 Task: Insert the equation e^5 into the calendar event titled 'Training Session'.
Action: Mouse moved to (14, 69)
Screenshot: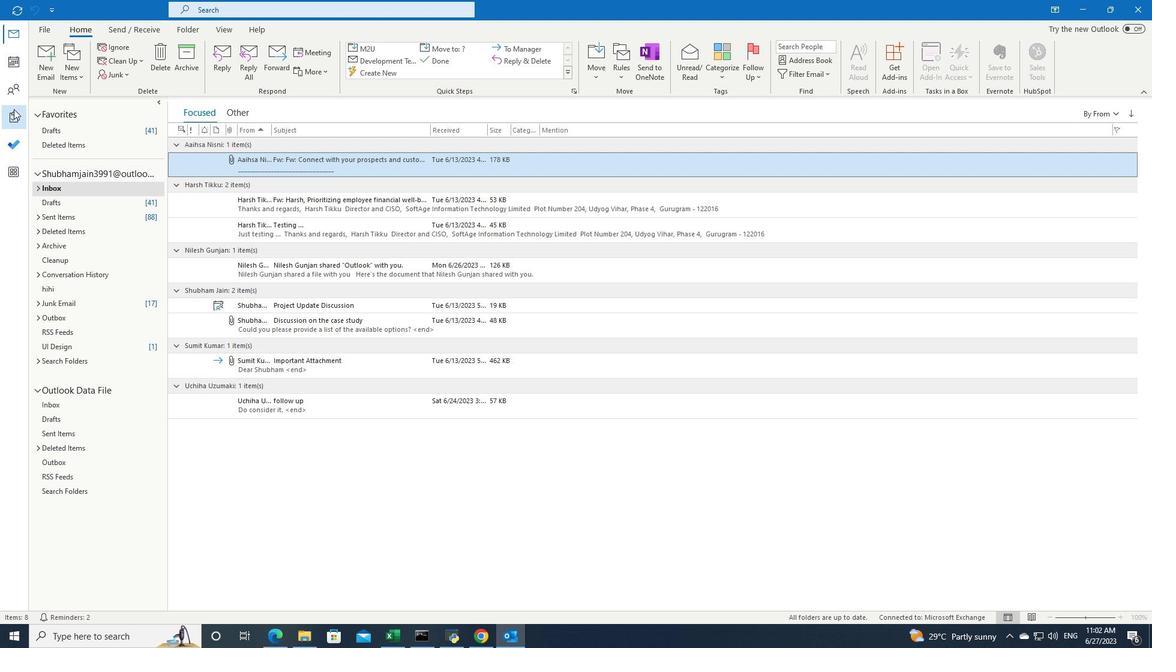 
Action: Mouse pressed left at (14, 69)
Screenshot: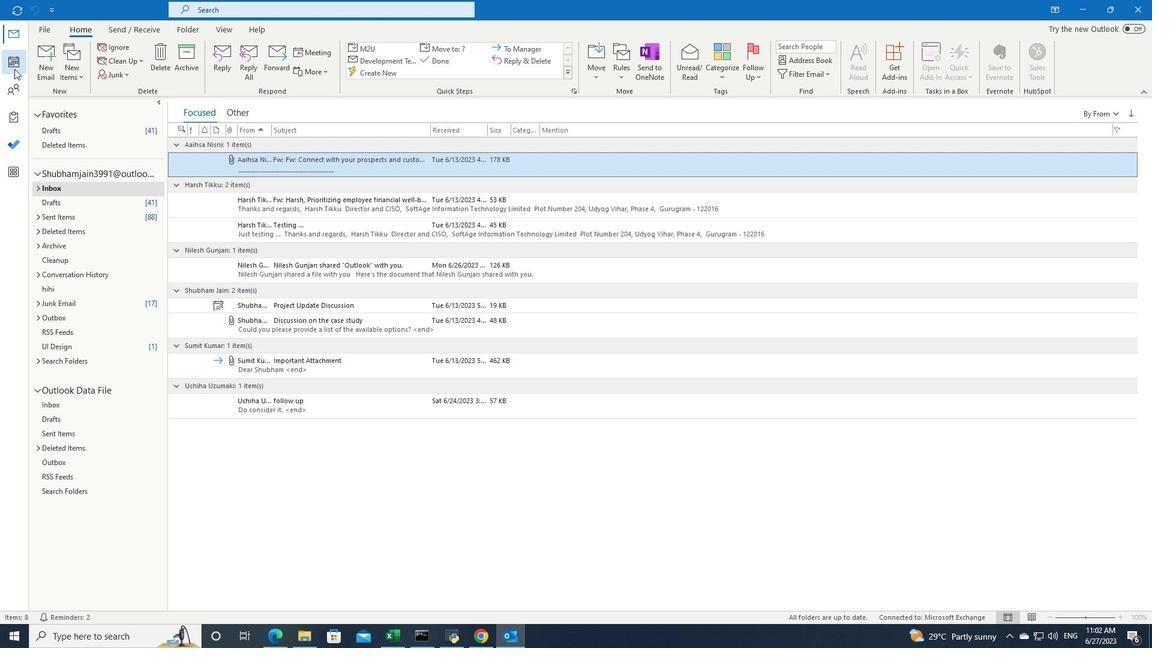 
Action: Mouse moved to (226, 537)
Screenshot: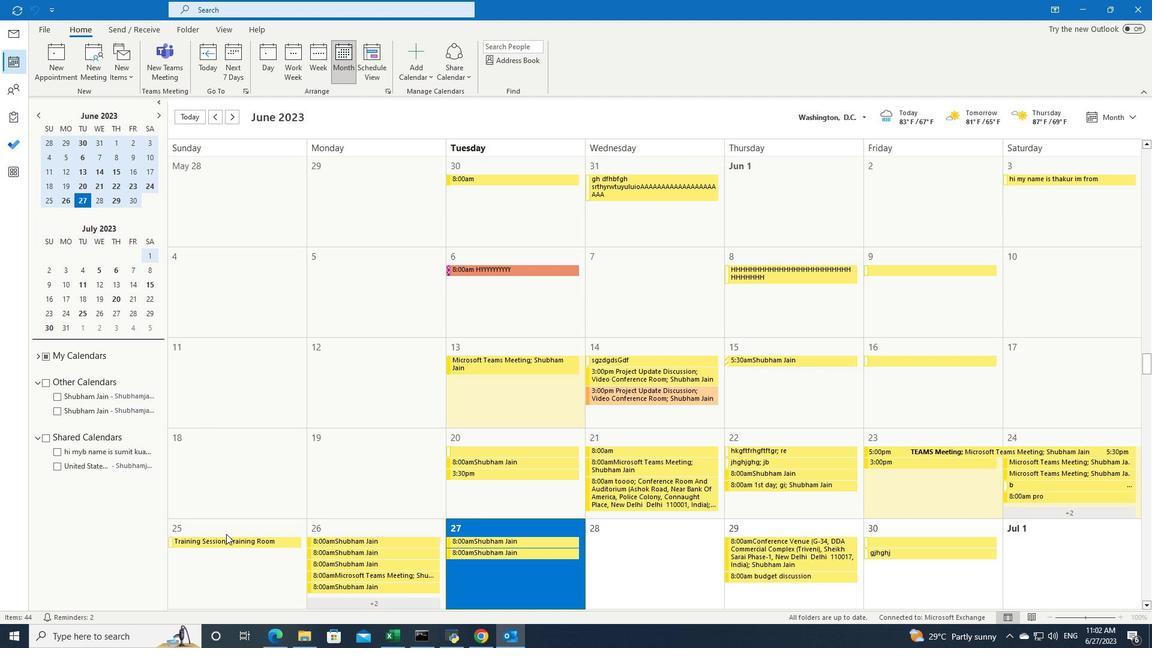 
Action: Mouse pressed left at (226, 537)
Screenshot: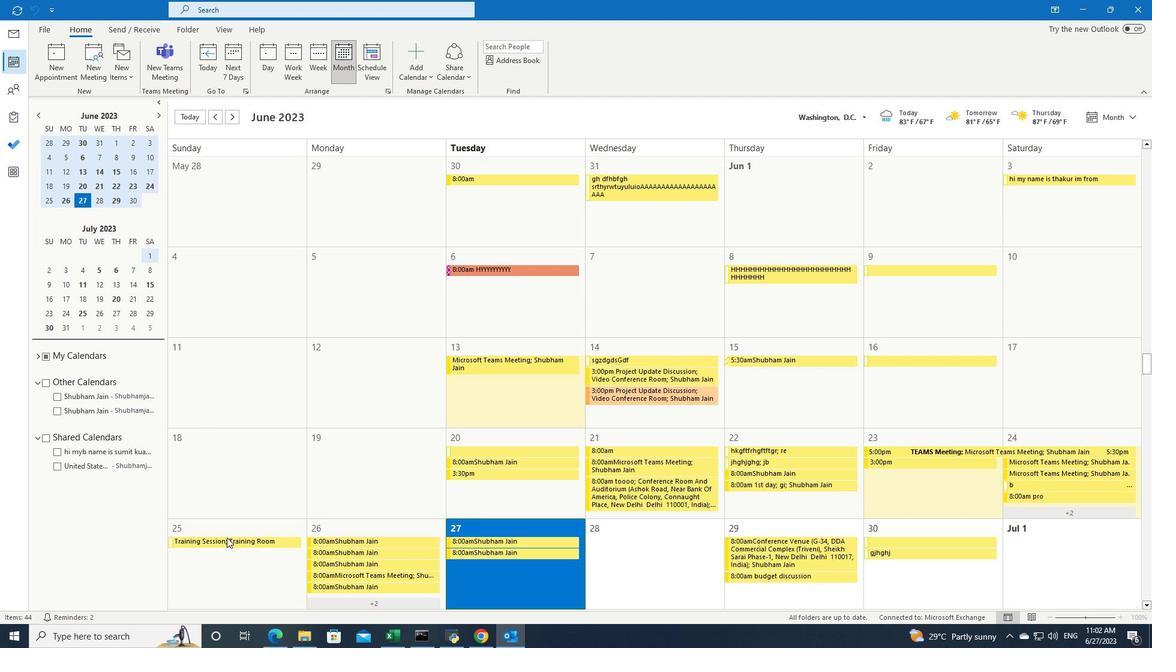 
Action: Mouse pressed left at (226, 537)
Screenshot: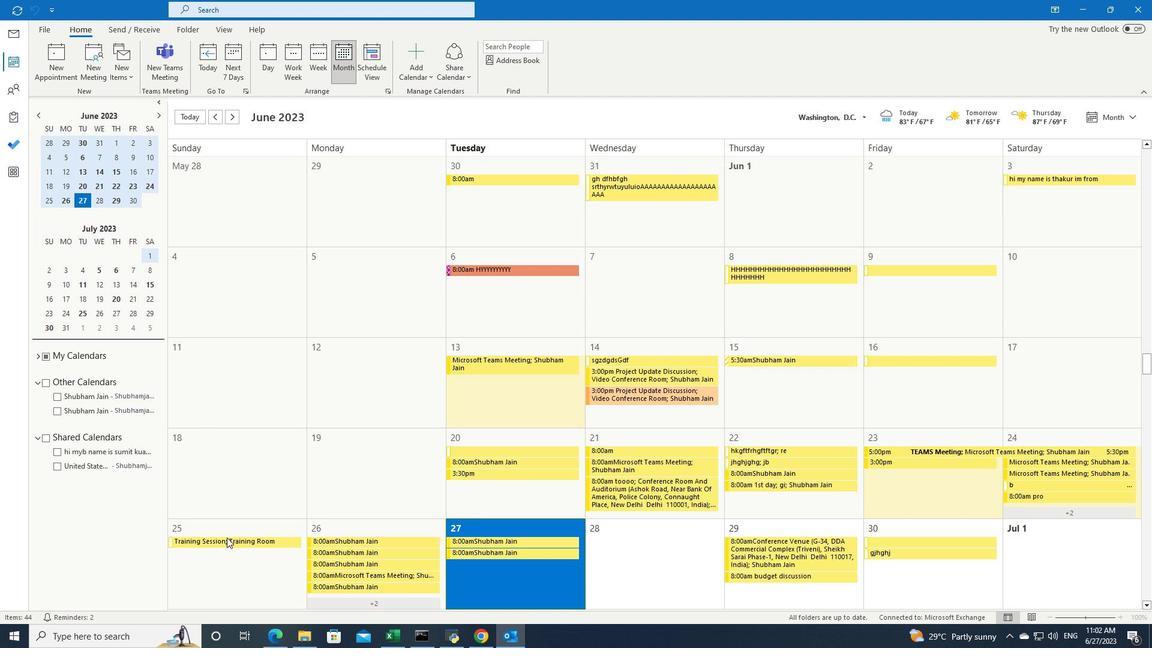
Action: Mouse moved to (172, 25)
Screenshot: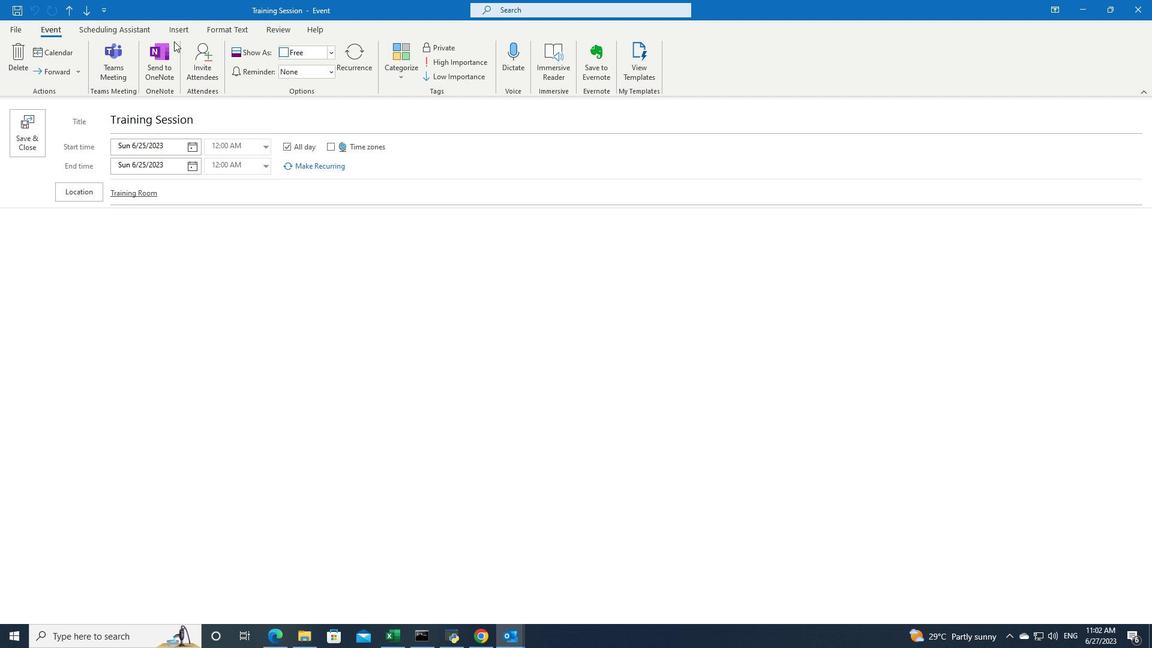 
Action: Mouse pressed left at (172, 25)
Screenshot: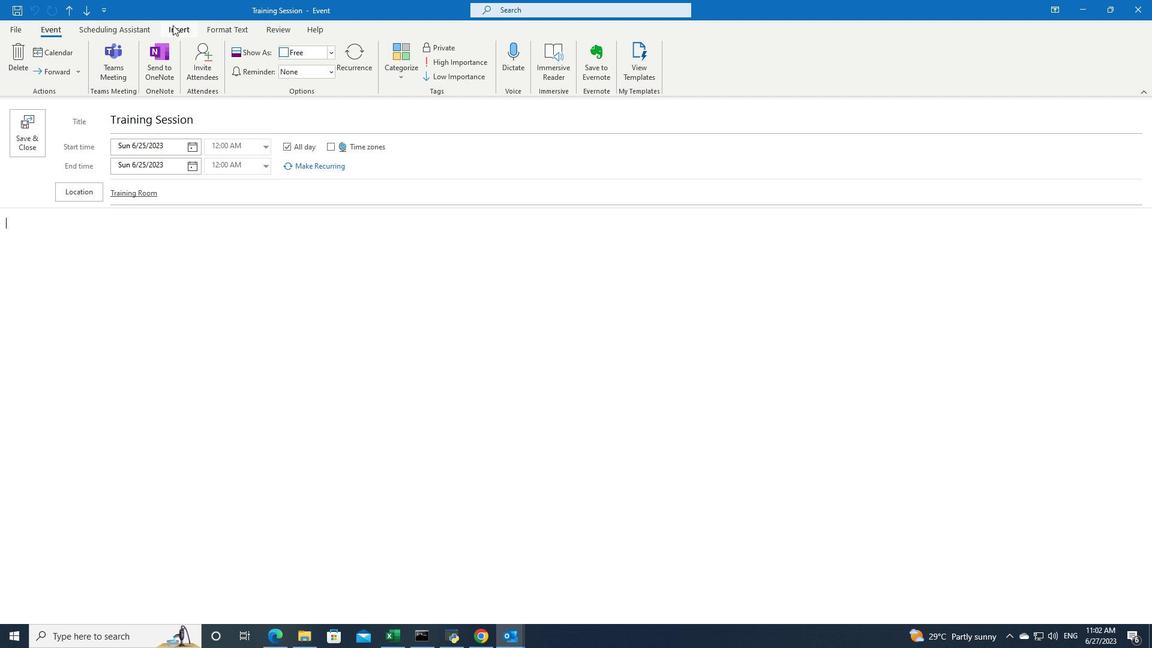 
Action: Mouse moved to (612, 78)
Screenshot: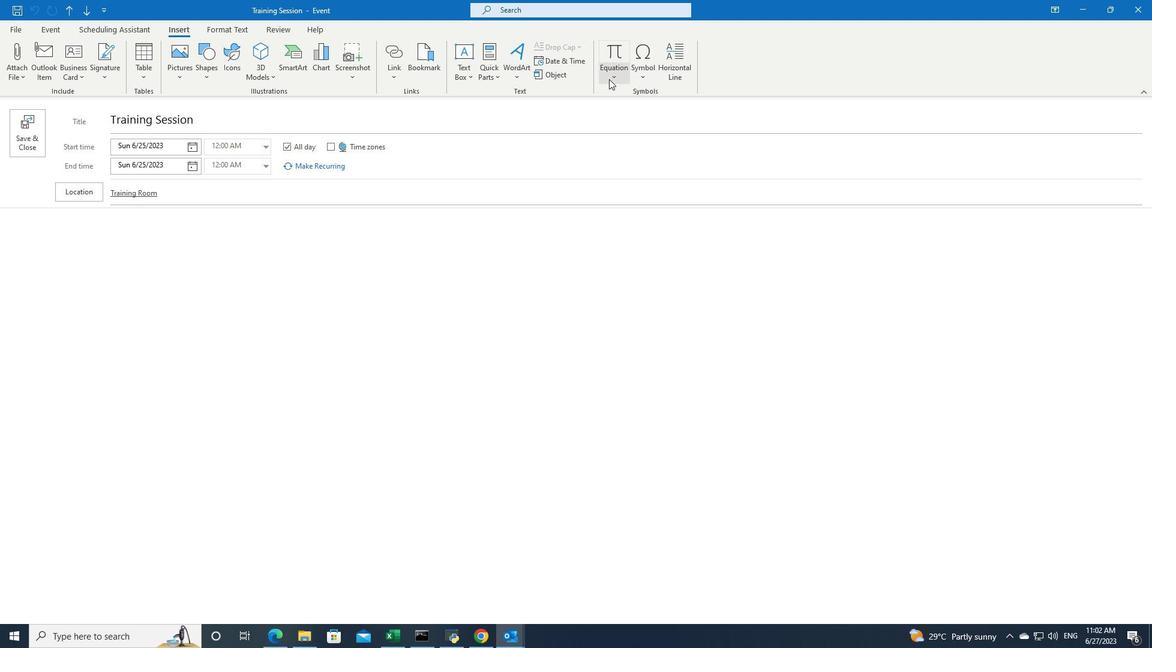 
Action: Mouse pressed left at (612, 78)
Screenshot: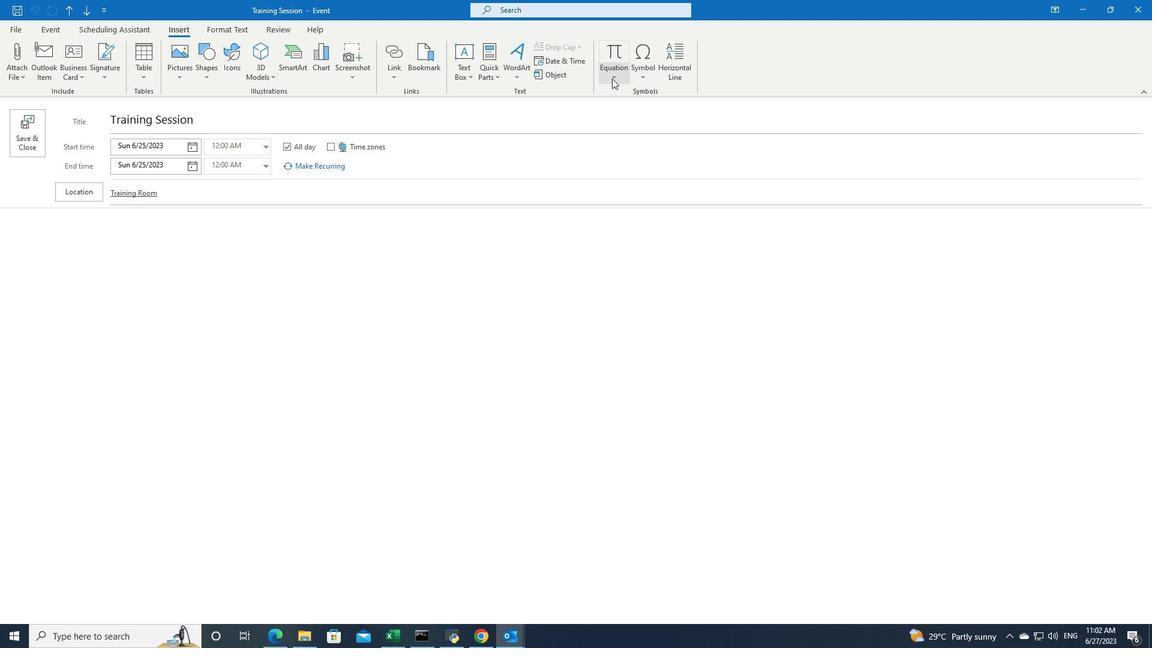 
Action: Mouse moved to (628, 93)
Screenshot: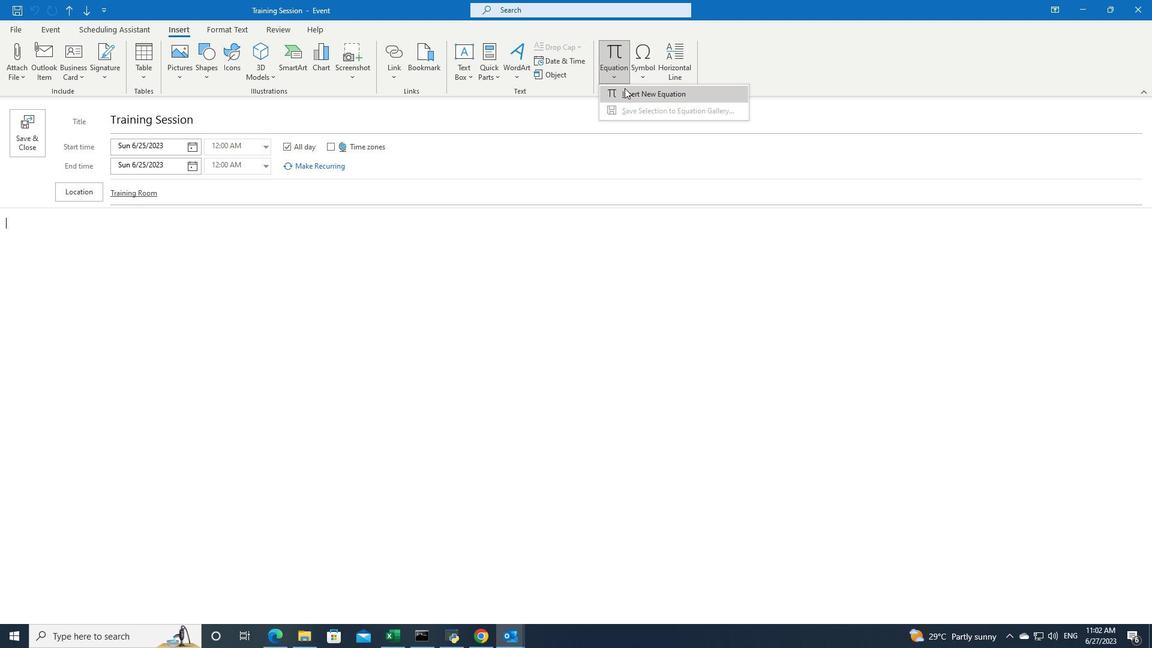 
Action: Mouse pressed left at (628, 93)
Screenshot: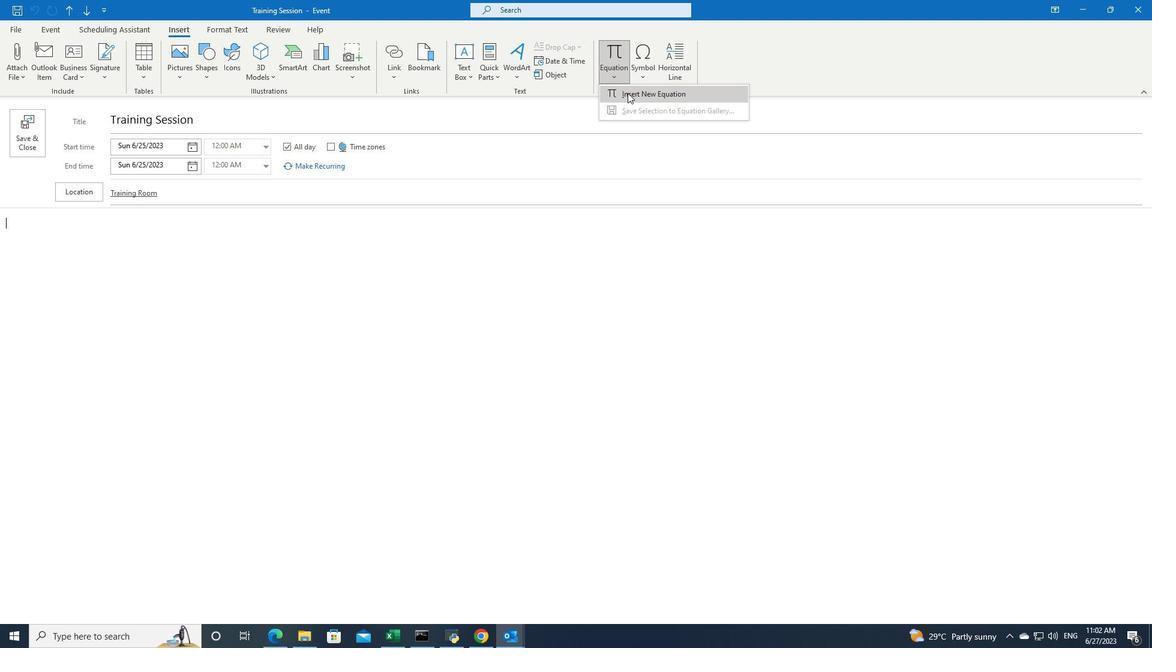
Action: Mouse moved to (522, 79)
Screenshot: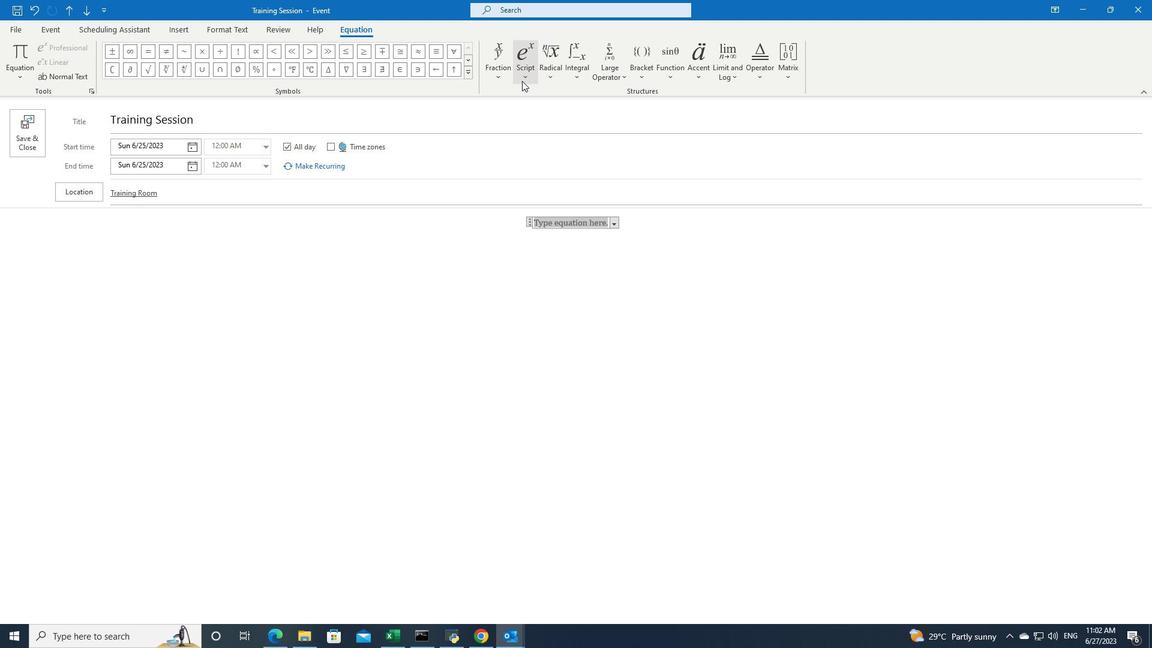 
Action: Mouse pressed left at (522, 79)
Screenshot: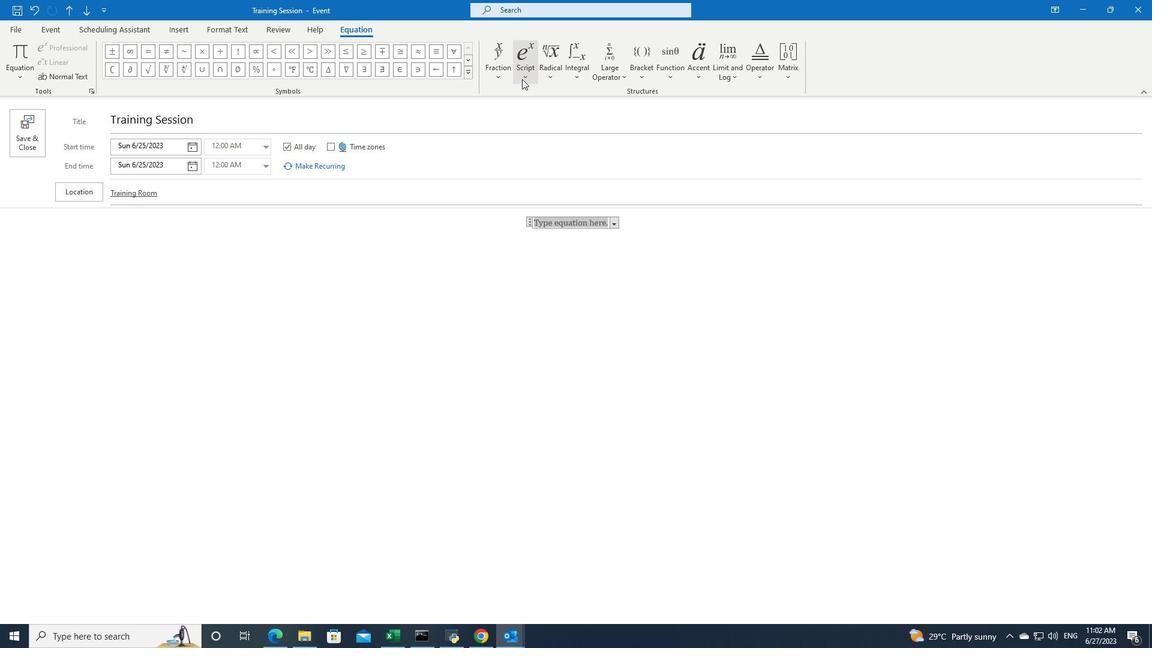 
Action: Mouse moved to (537, 137)
Screenshot: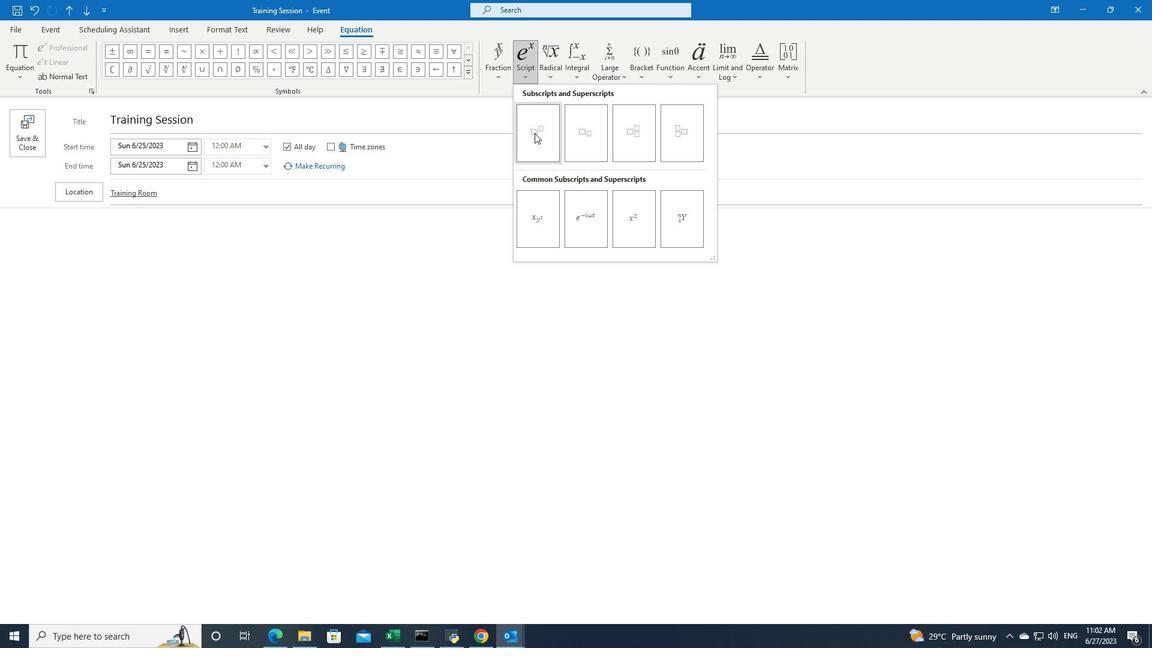 
Action: Mouse pressed left at (537, 137)
Screenshot: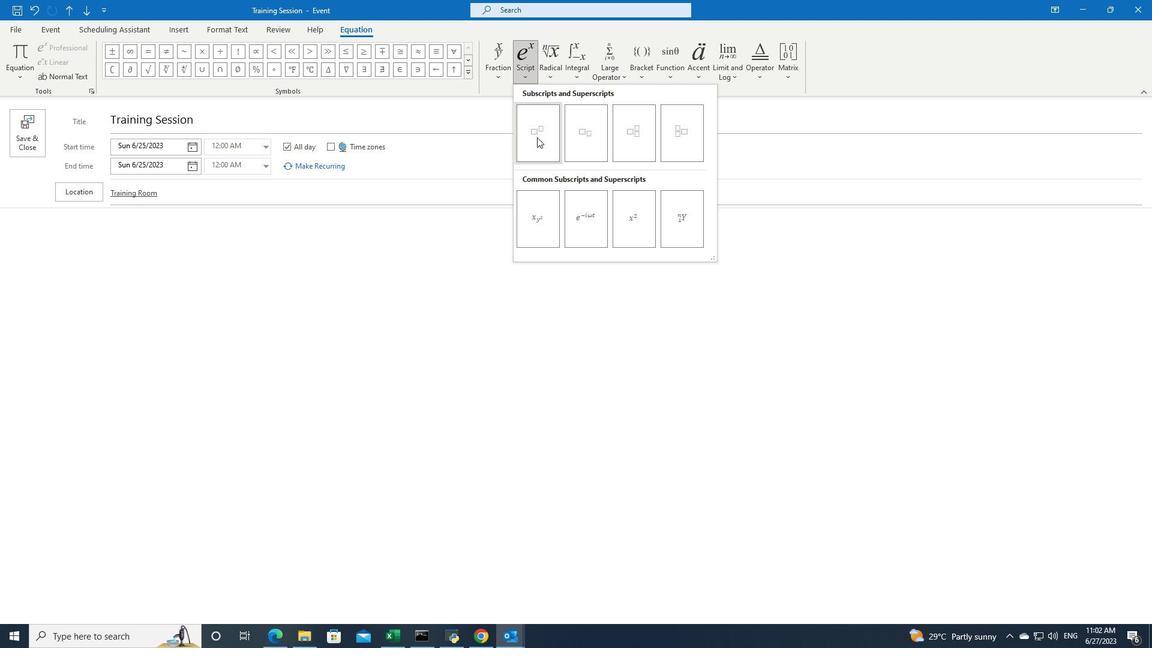 
Action: Key pressed <Key.left><Key.left>e
Screenshot: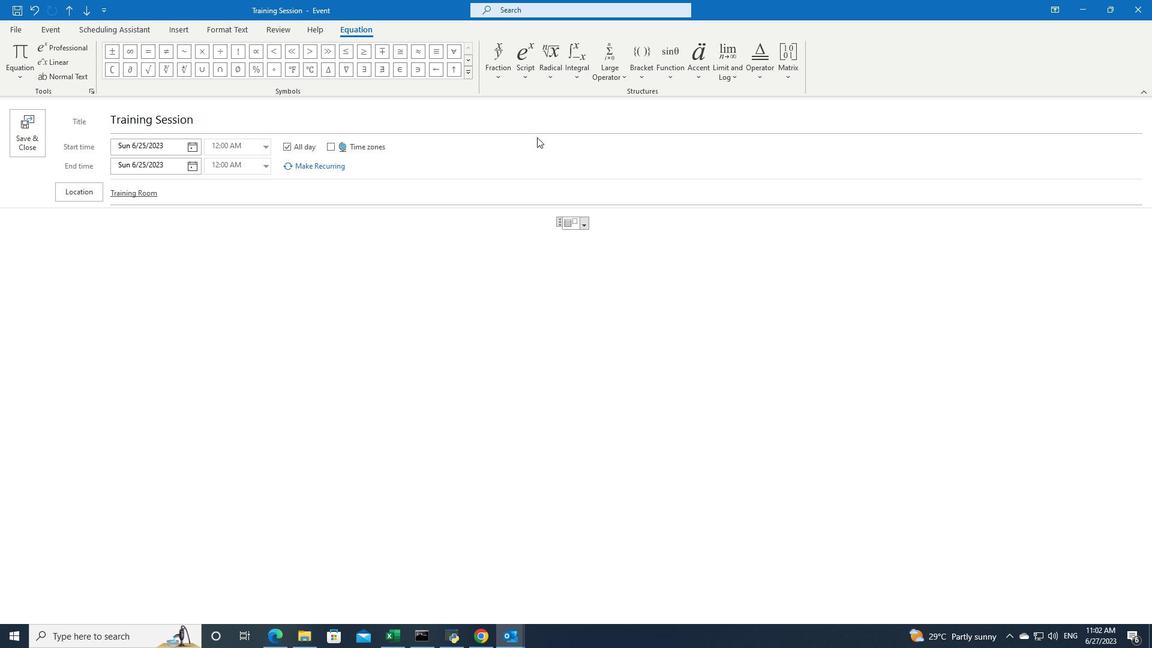
Action: Mouse moved to (58, 63)
Screenshot: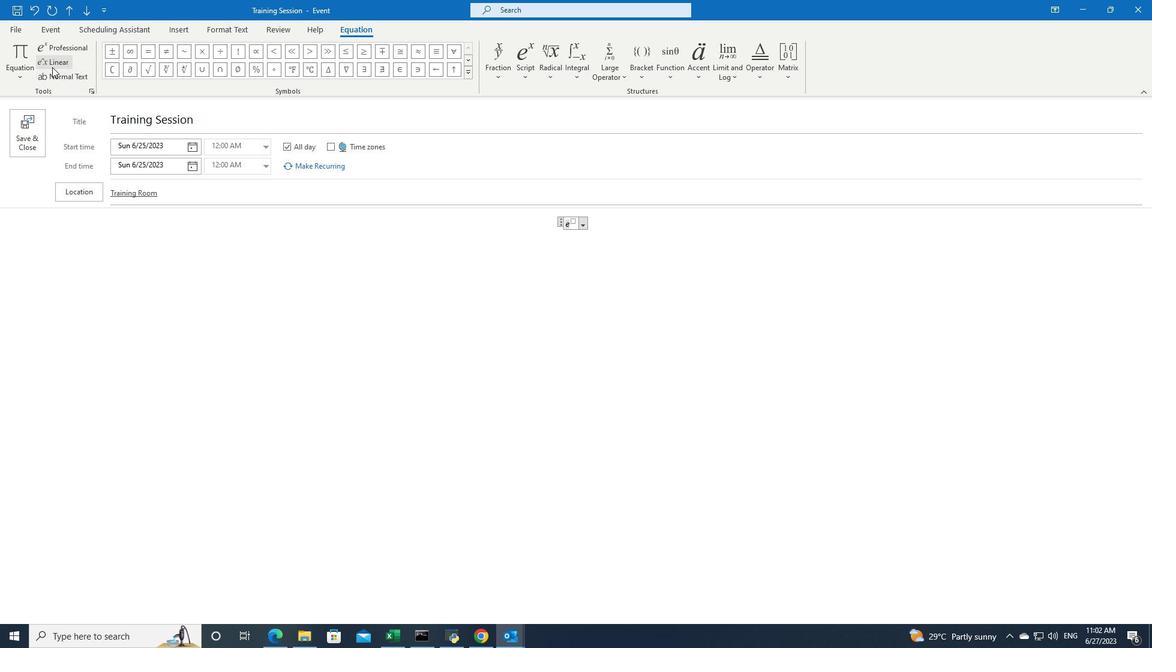 
Action: Mouse pressed left at (58, 63)
Screenshot: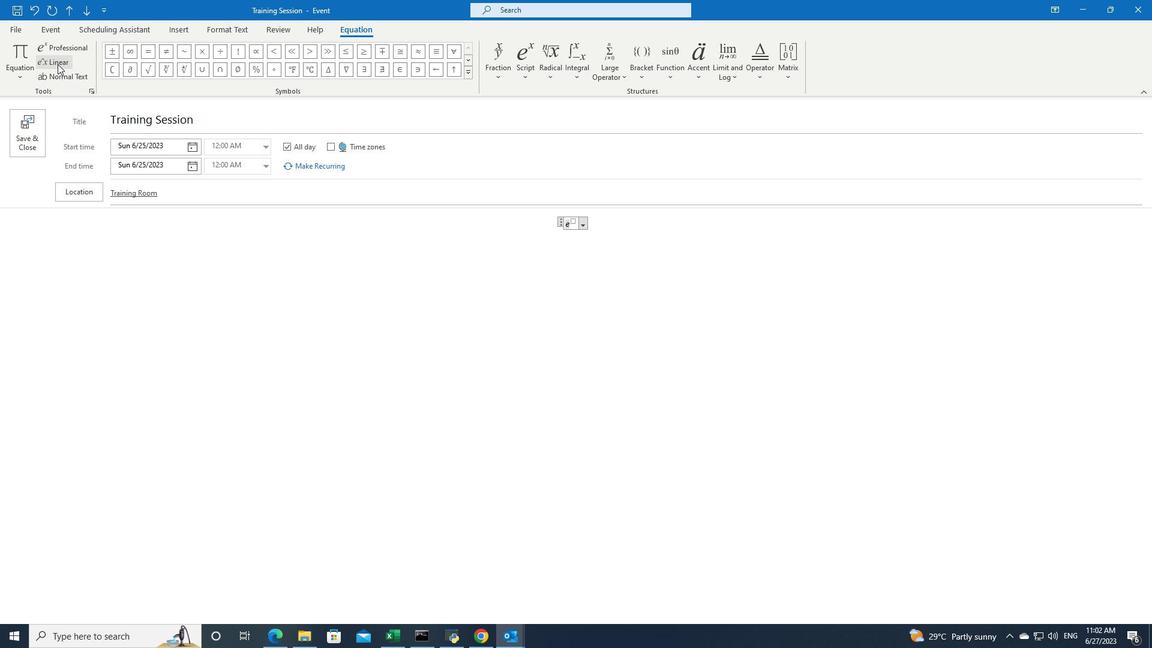 
Action: Mouse moved to (576, 218)
Screenshot: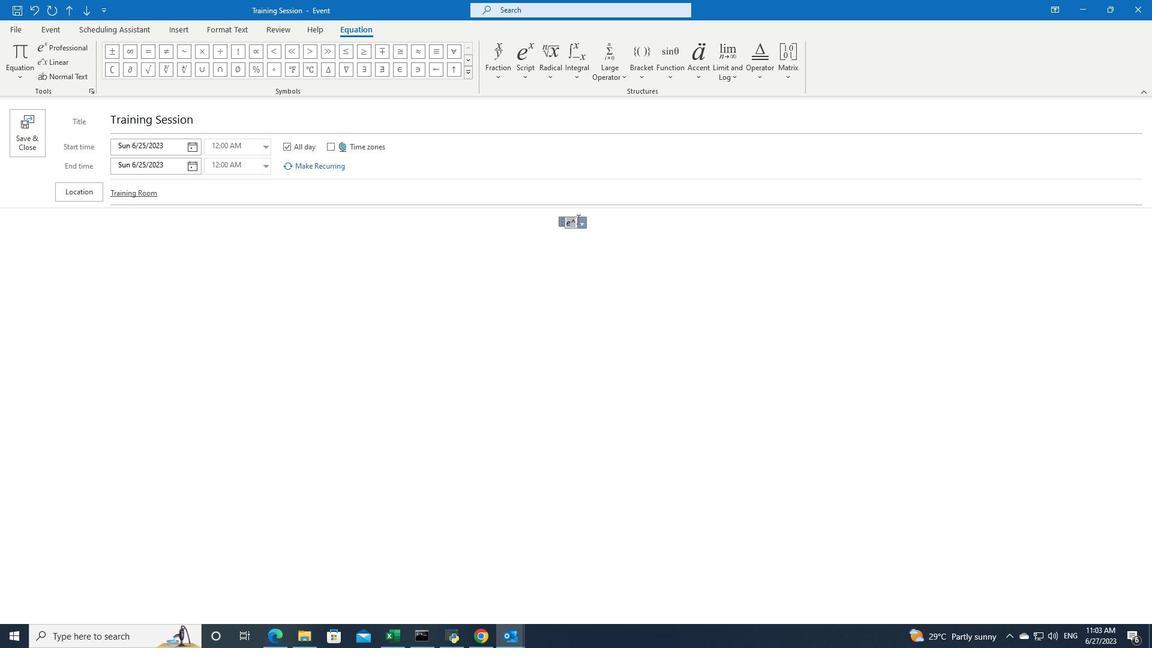 
Action: Mouse pressed left at (576, 218)
Screenshot: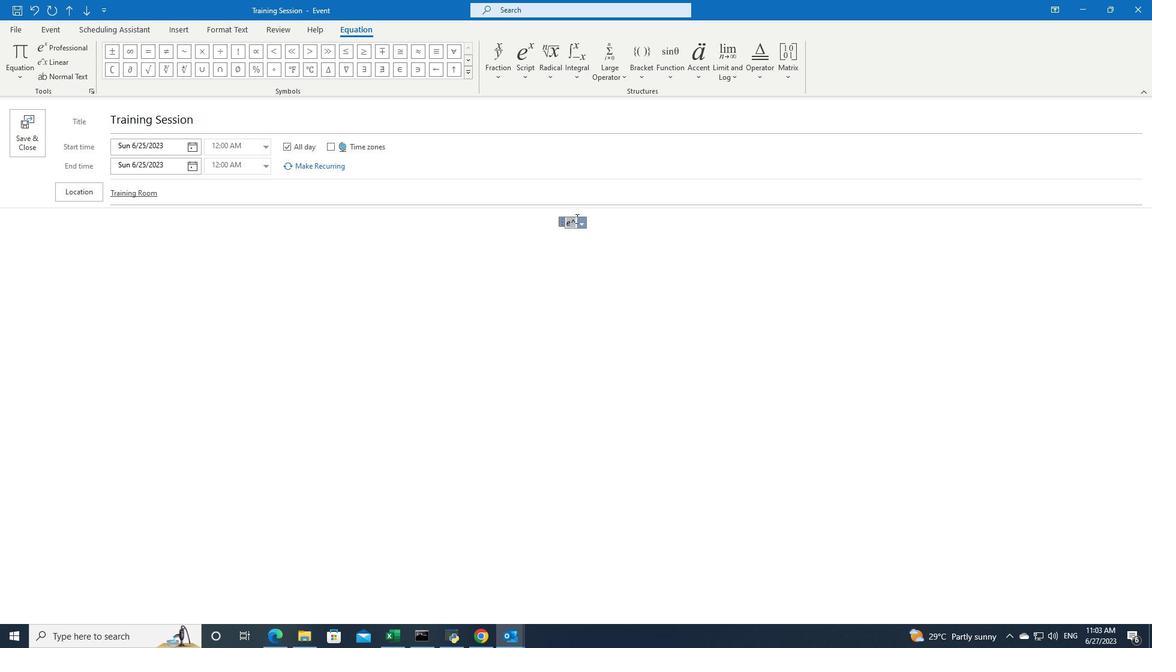 
Action: Mouse moved to (575, 218)
Screenshot: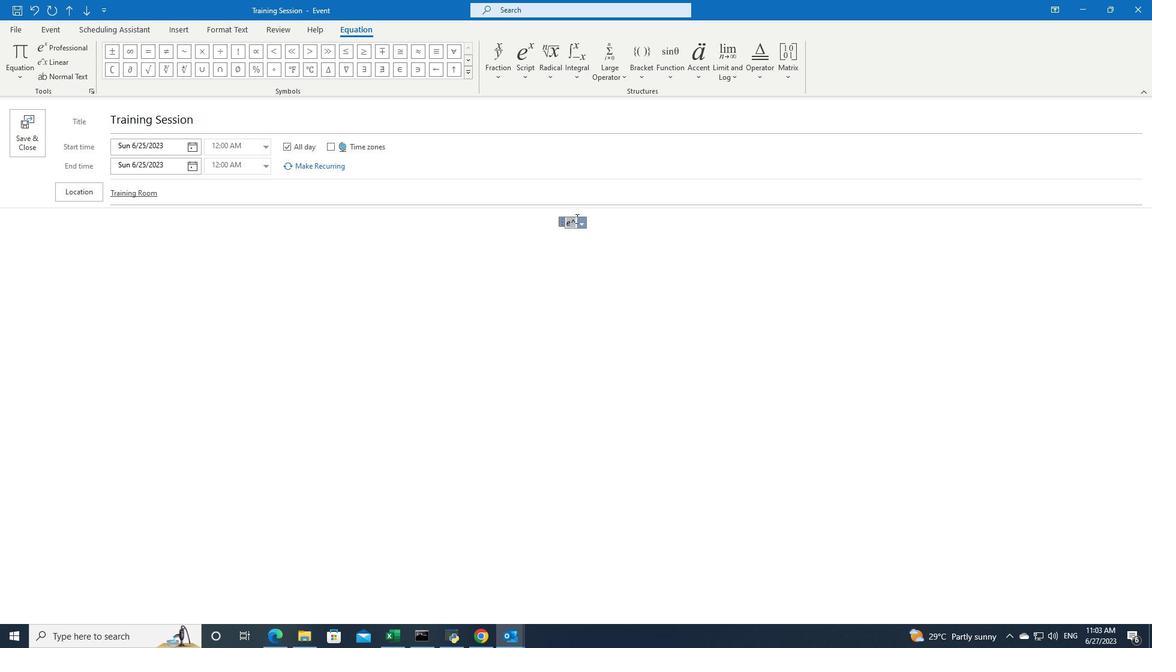 
Action: Key pressed 5
Screenshot: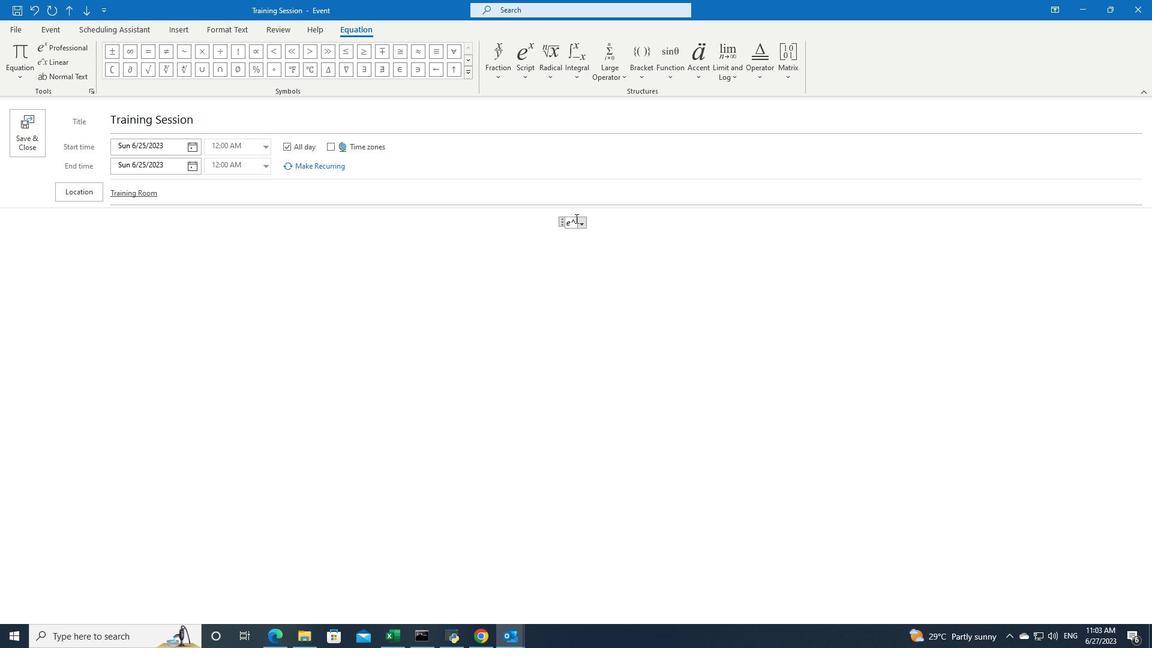 
Action: Mouse moved to (600, 278)
Screenshot: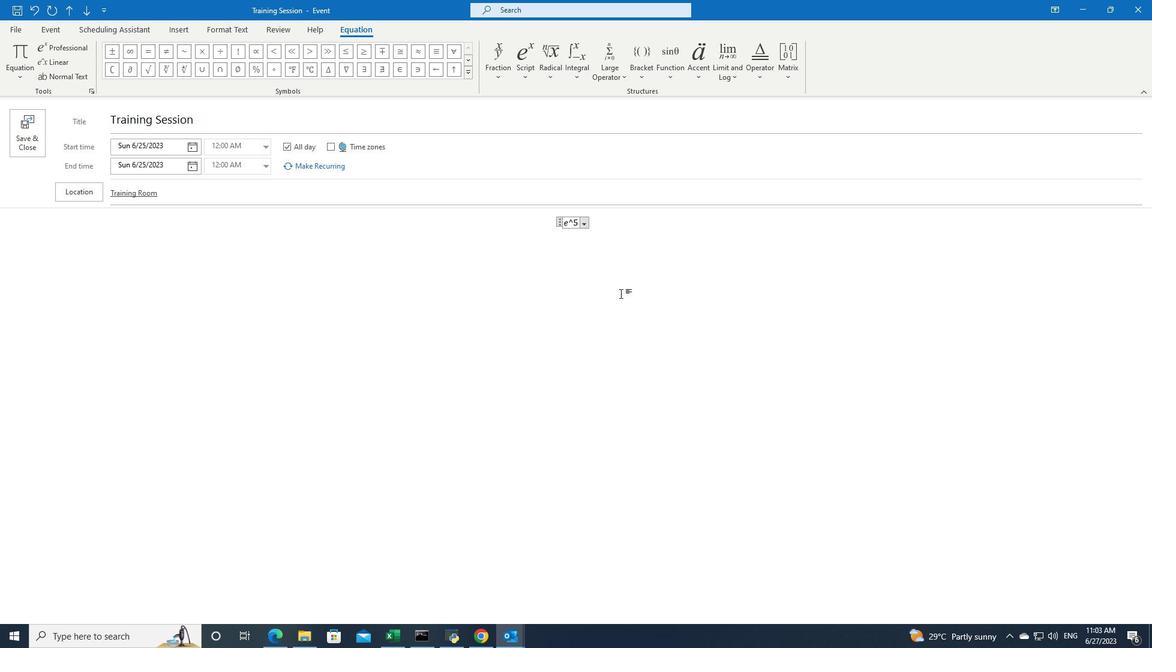 
Action: Mouse pressed left at (600, 278)
Screenshot: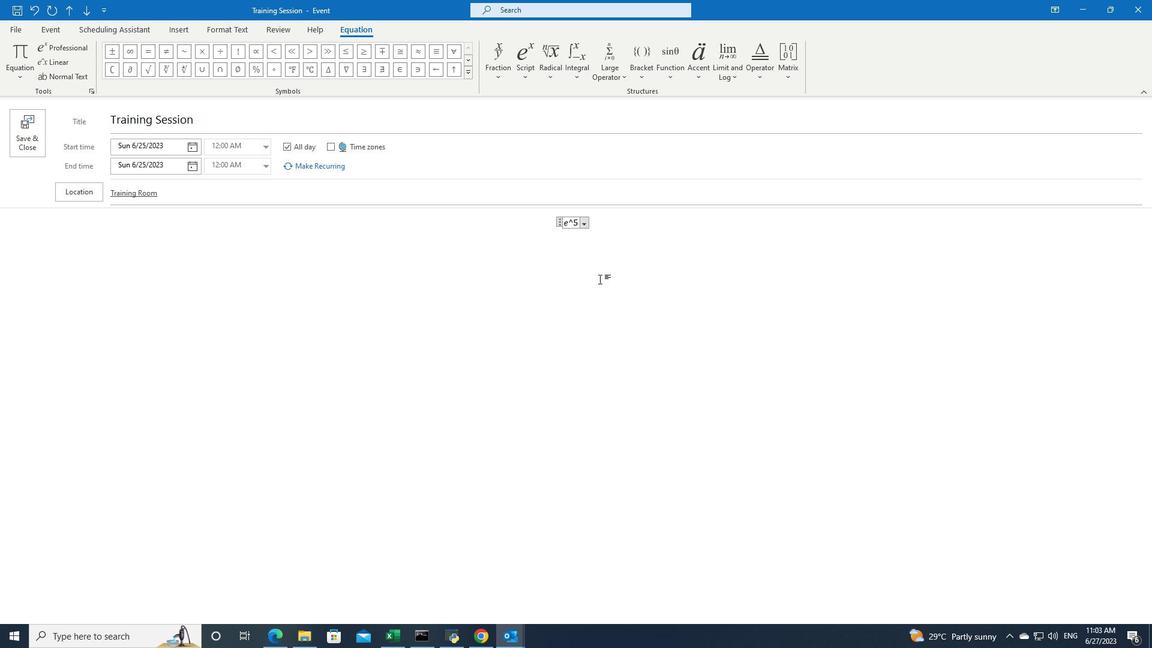 
Action: Mouse moved to (172, 27)
Screenshot: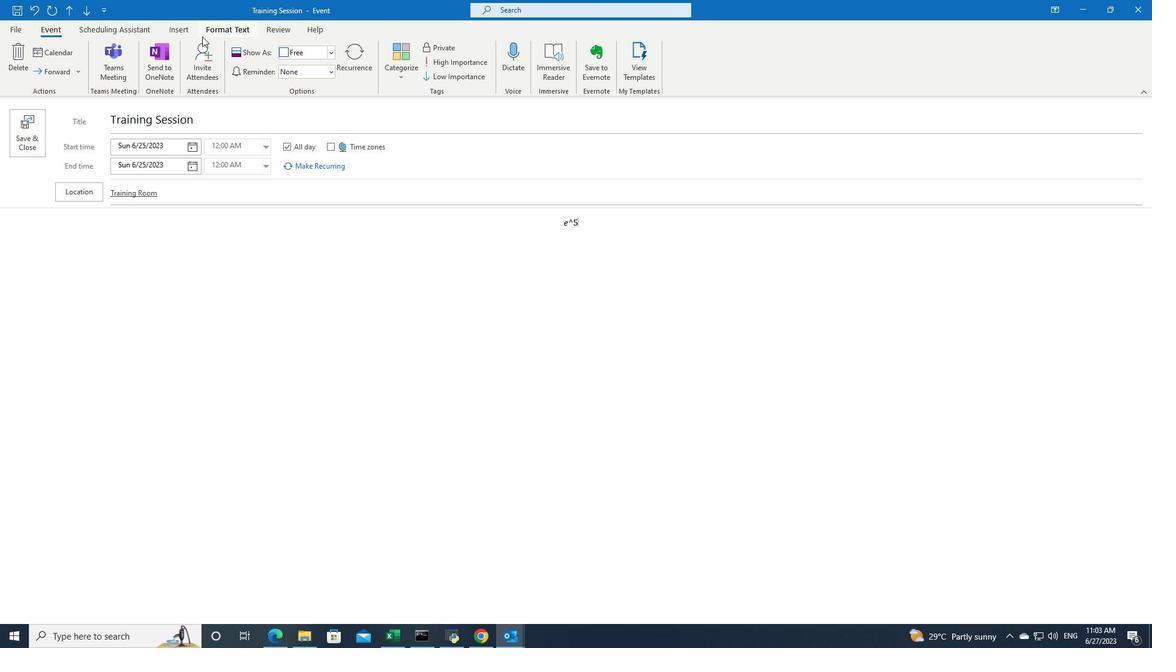 
Action: Mouse pressed left at (172, 27)
Screenshot: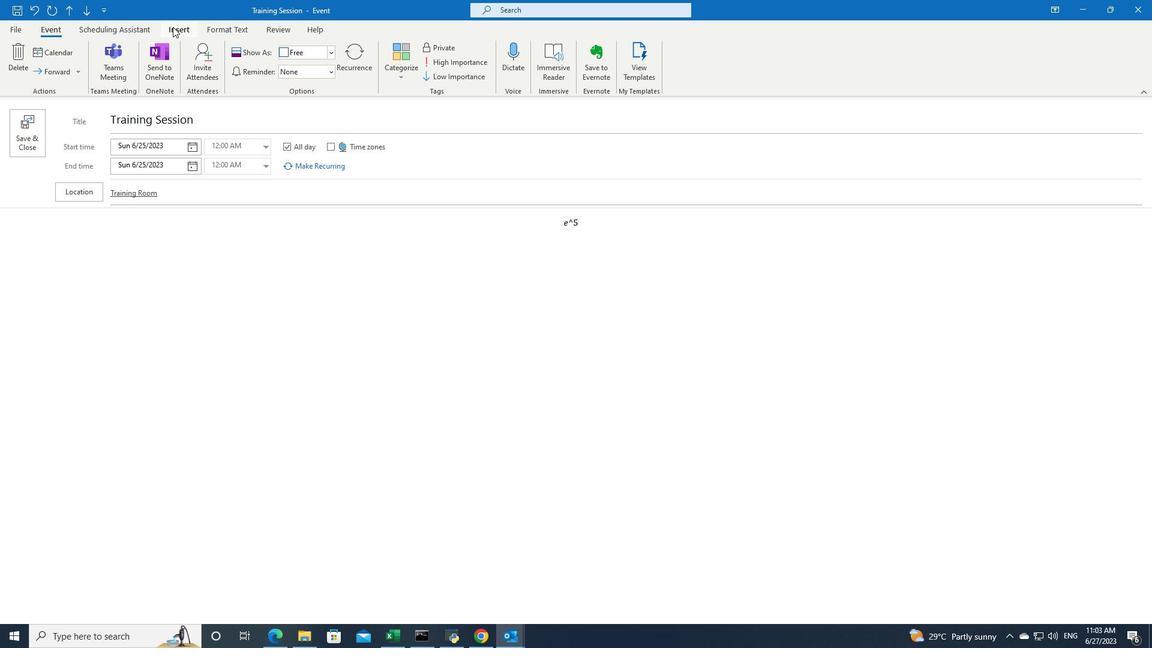 
Action: Mouse moved to (643, 78)
Screenshot: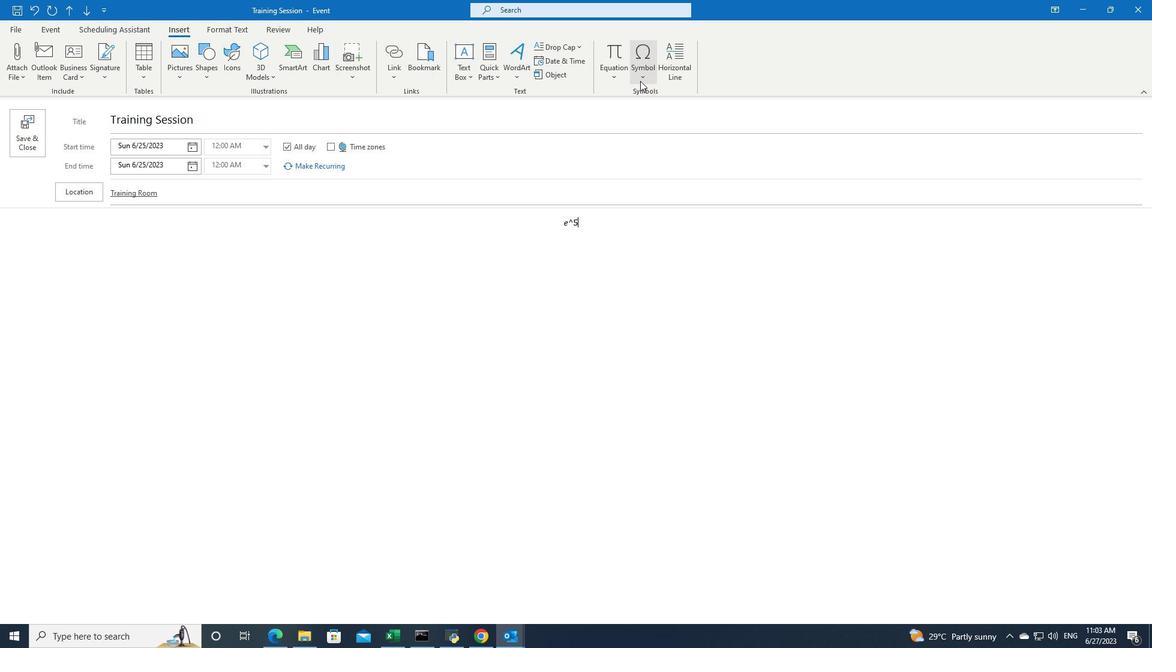 
Action: Mouse pressed left at (643, 78)
Screenshot: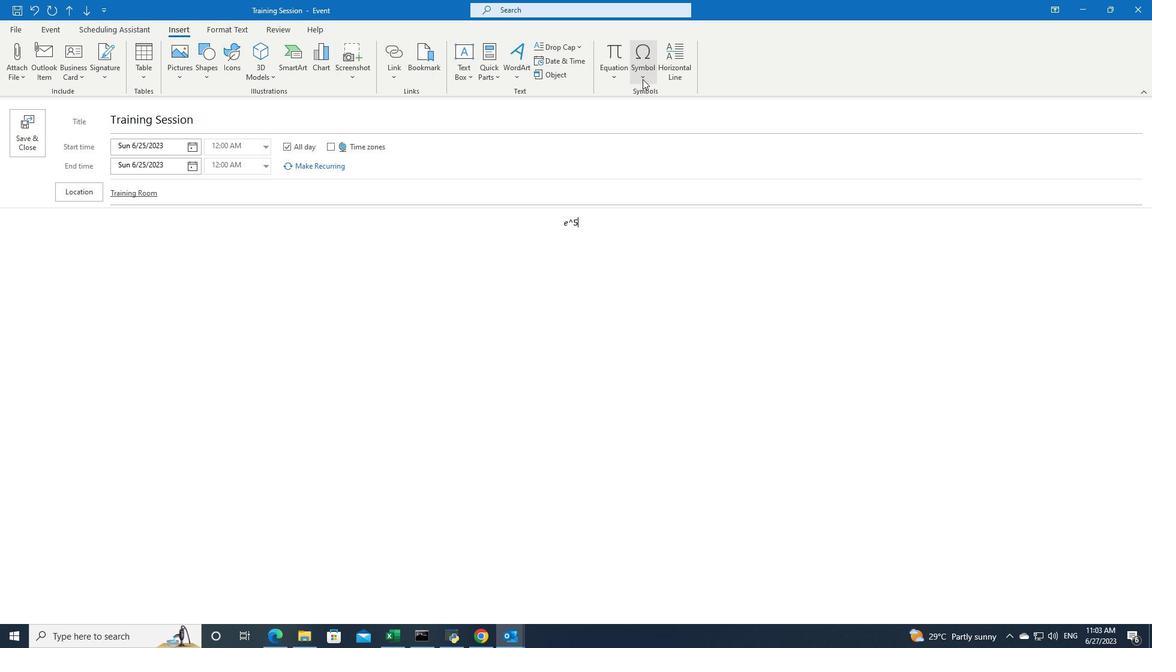 
Action: Mouse moved to (675, 91)
Screenshot: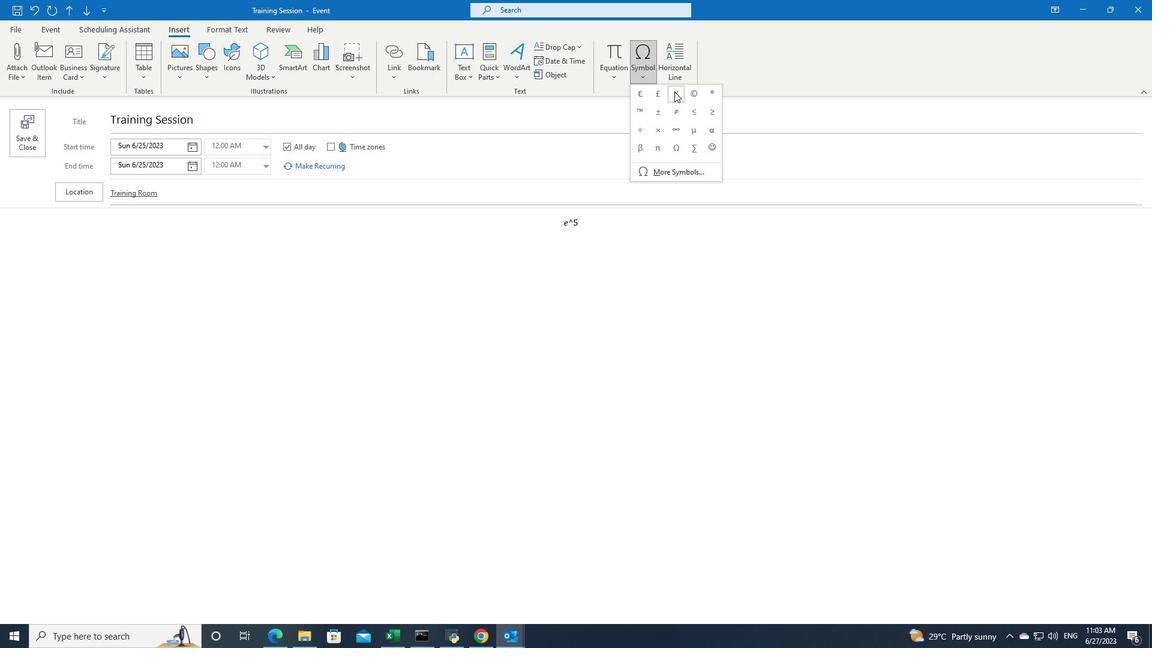 
Action: Mouse pressed left at (675, 91)
Screenshot: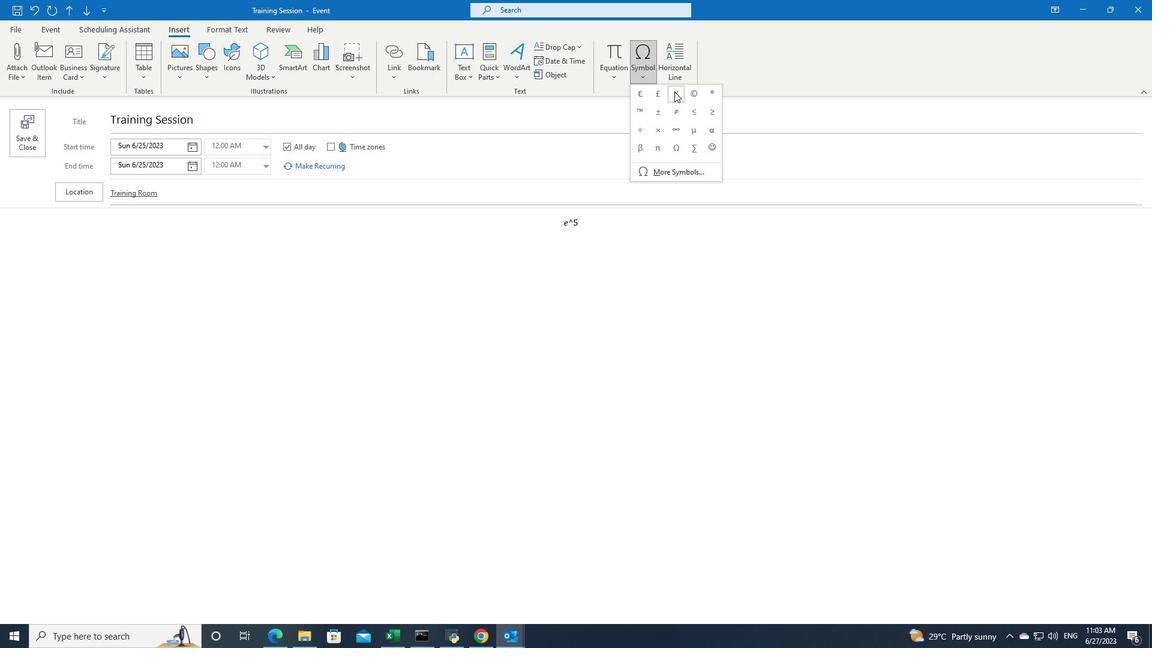 
Action: Mouse moved to (679, 90)
Screenshot: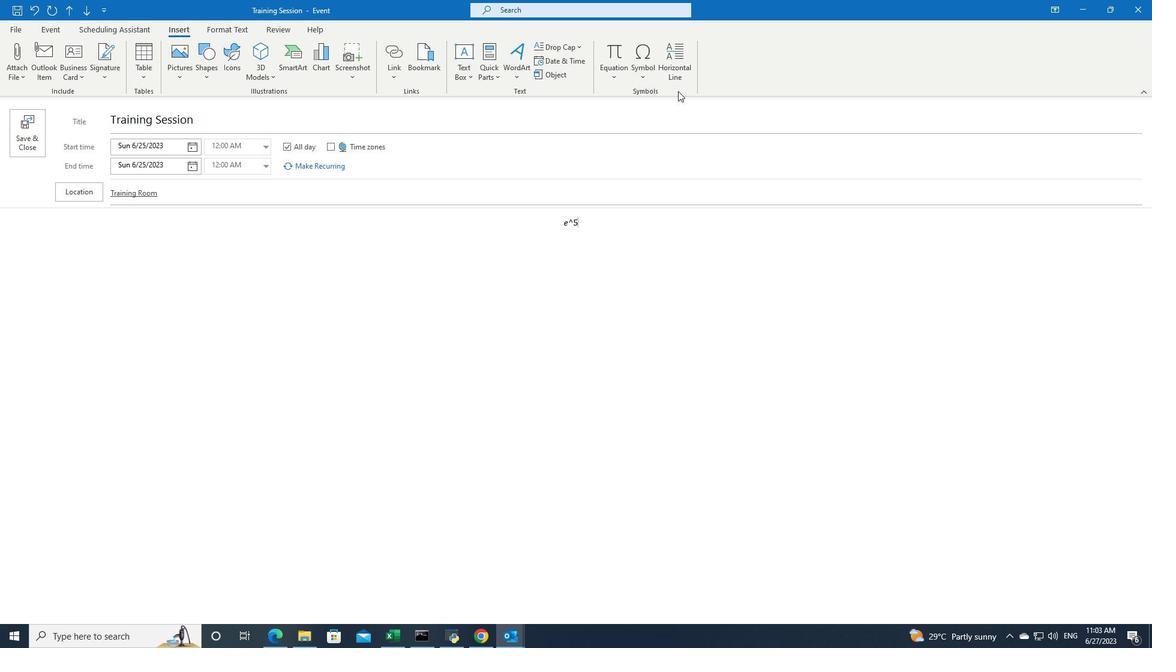 
